 Task: Check the average views per listing of corner lot in the last 1 year.
Action: Mouse moved to (817, 190)
Screenshot: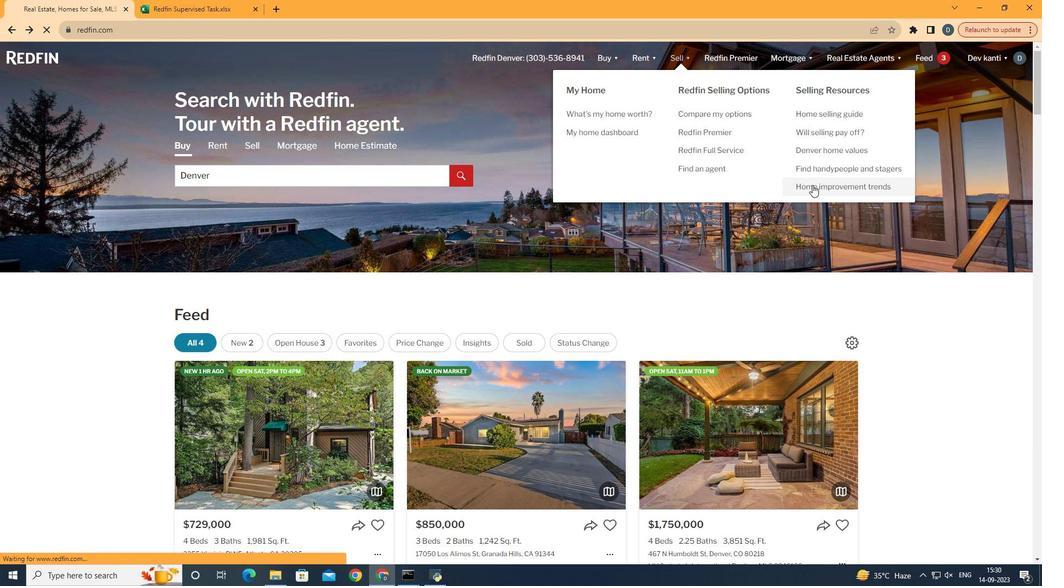 
Action: Mouse pressed left at (817, 190)
Screenshot: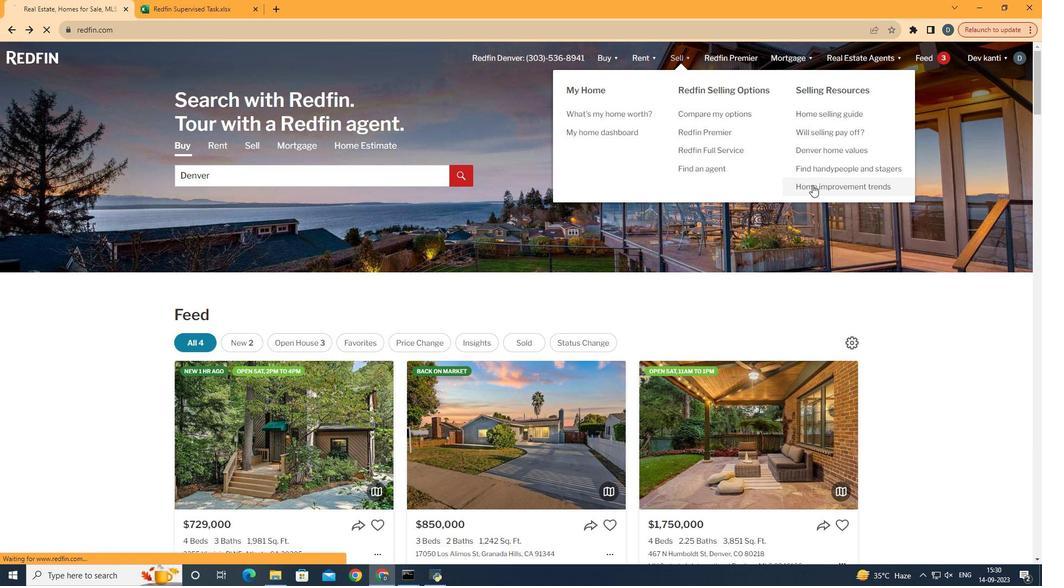 
Action: Mouse moved to (269, 207)
Screenshot: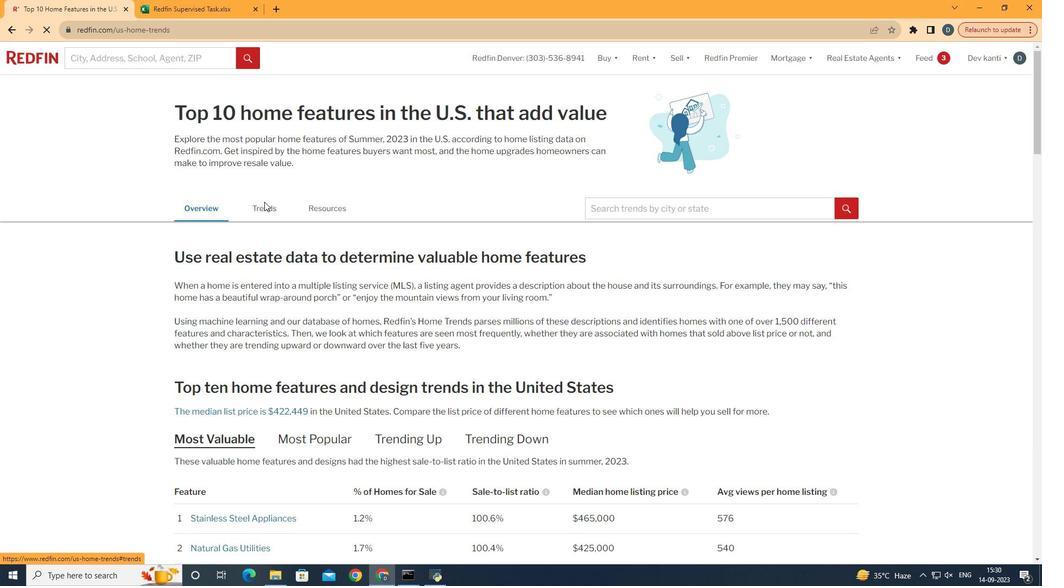 
Action: Mouse pressed left at (269, 207)
Screenshot: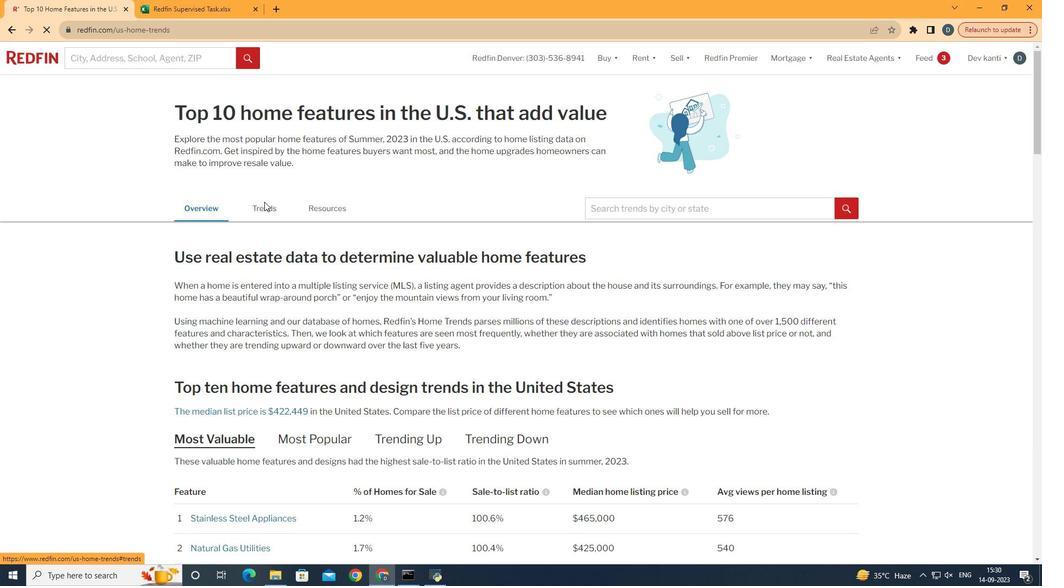 
Action: Mouse moved to (484, 218)
Screenshot: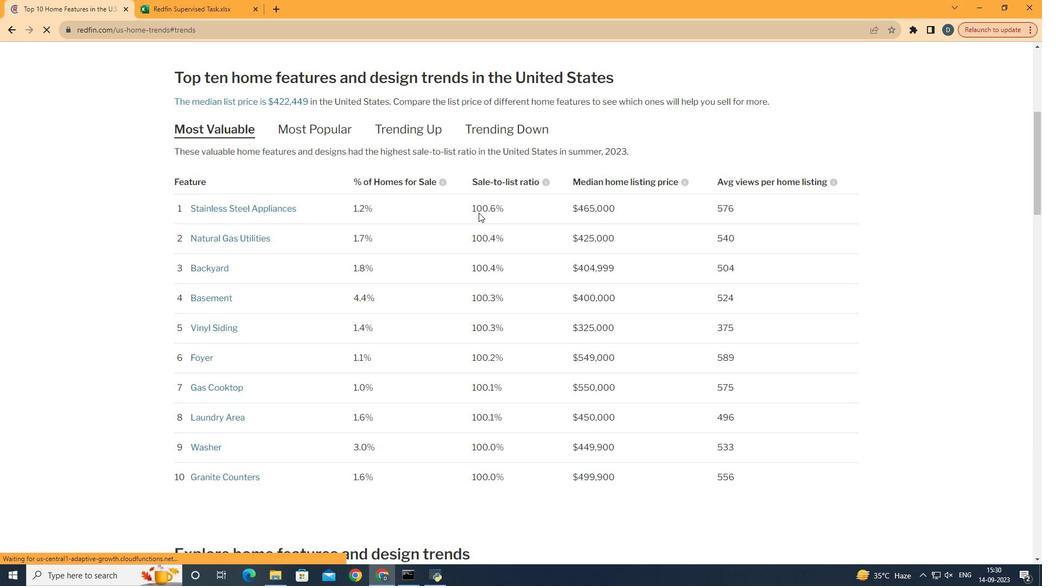 
Action: Mouse scrolled (484, 217) with delta (0, 0)
Screenshot: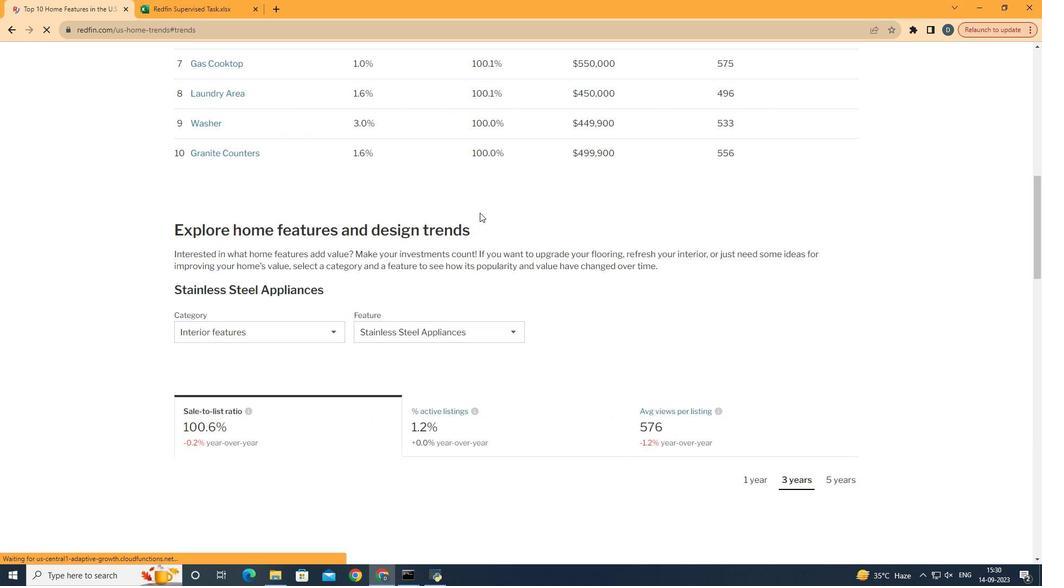 
Action: Mouse scrolled (484, 217) with delta (0, 0)
Screenshot: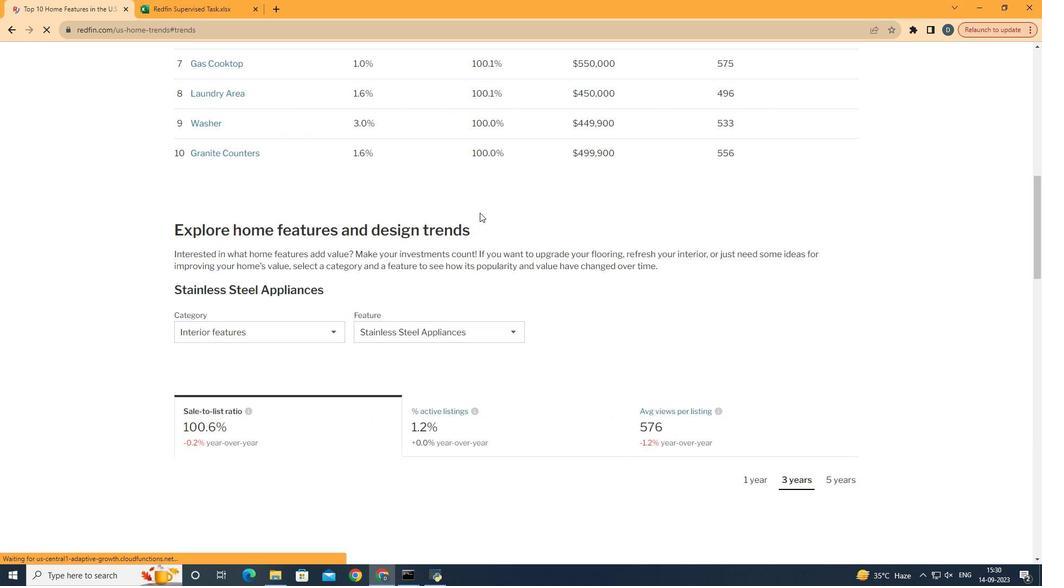 
Action: Mouse scrolled (484, 217) with delta (0, 0)
Screenshot: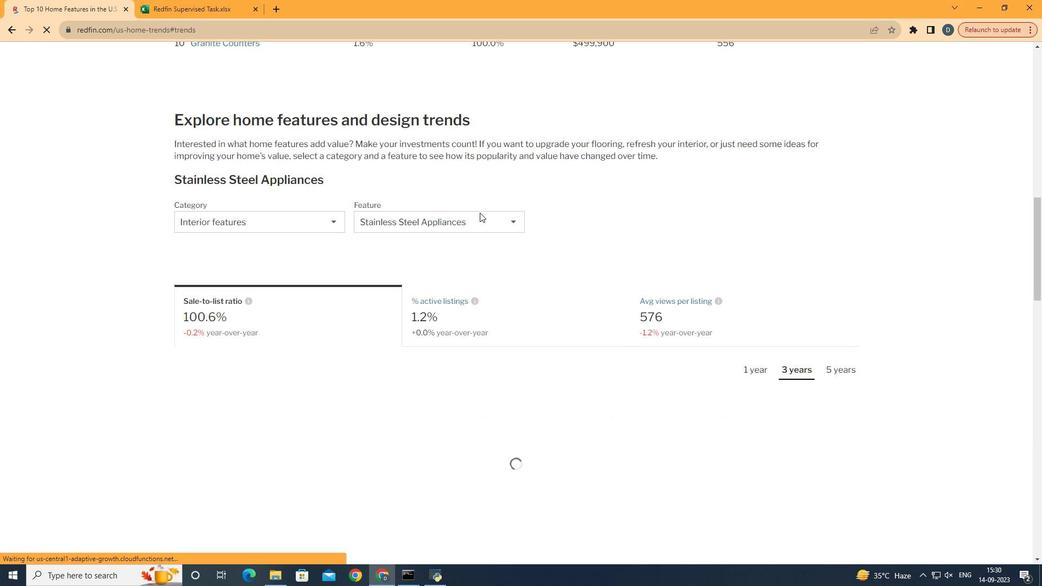 
Action: Mouse scrolled (484, 217) with delta (0, 0)
Screenshot: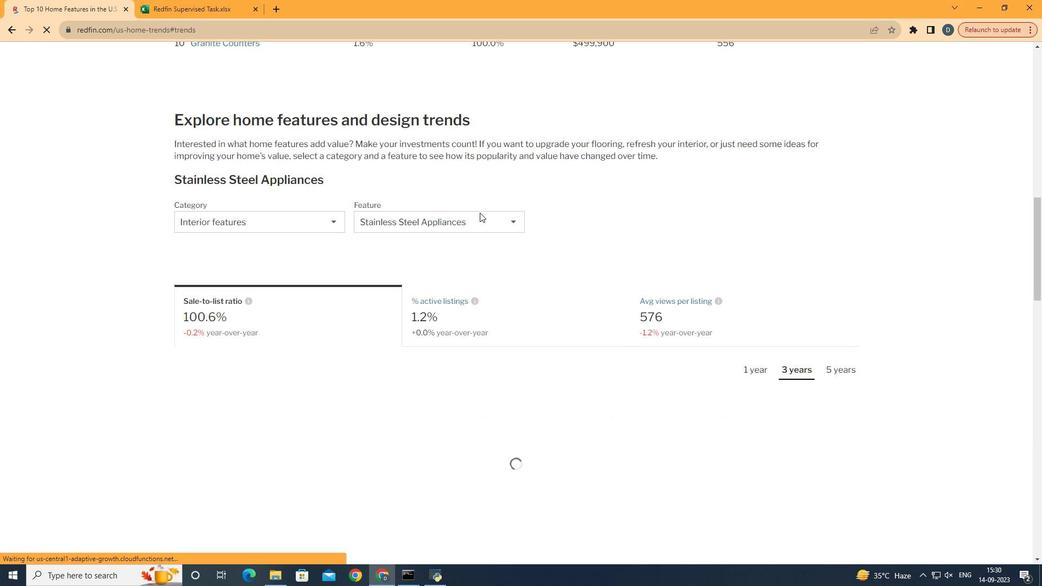 
Action: Mouse scrolled (484, 217) with delta (0, 0)
Screenshot: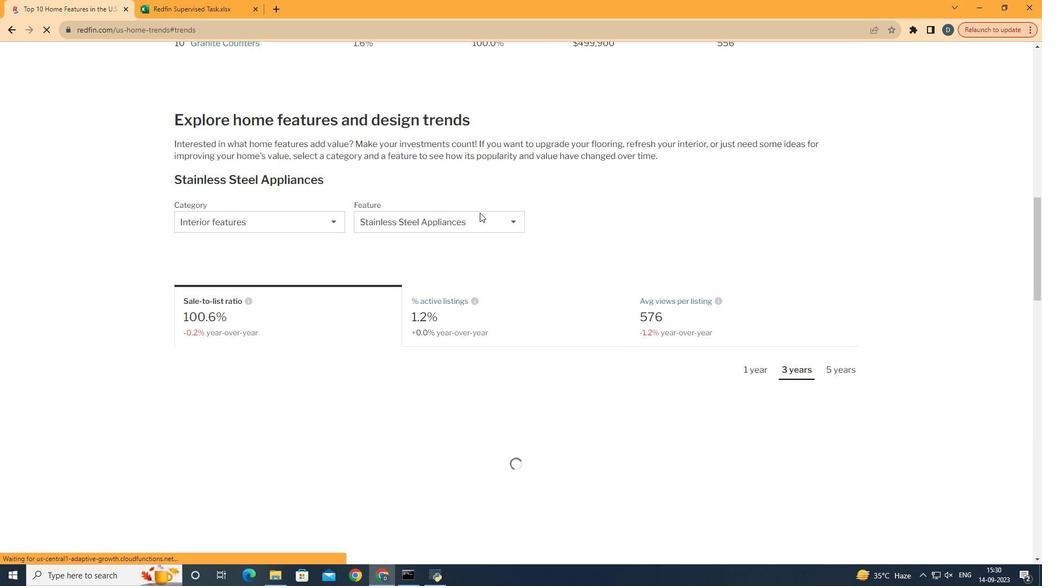 
Action: Mouse scrolled (484, 217) with delta (0, 0)
Screenshot: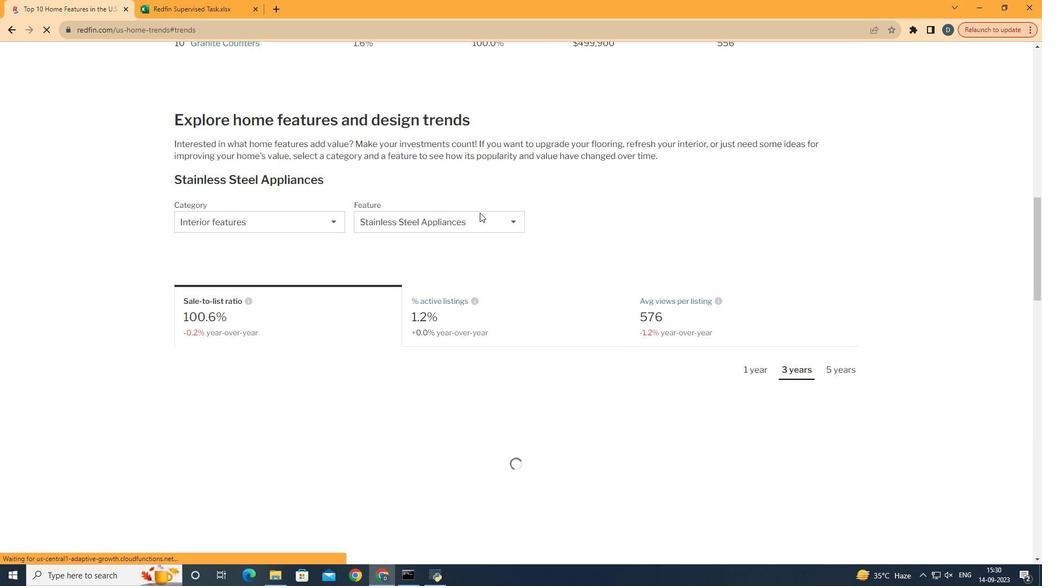 
Action: Mouse scrolled (484, 217) with delta (0, 0)
Screenshot: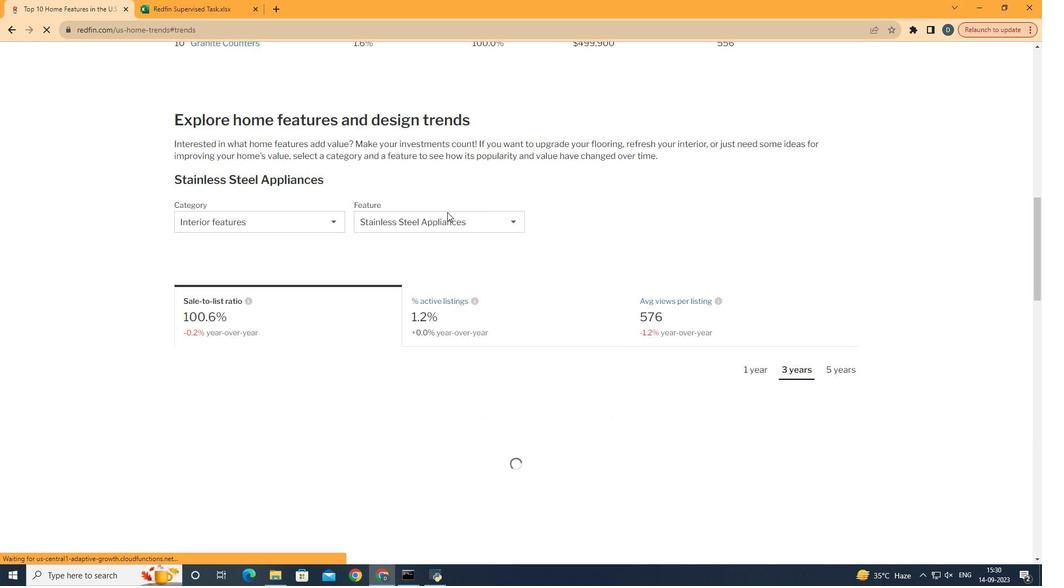 
Action: Mouse scrolled (484, 217) with delta (0, 0)
Screenshot: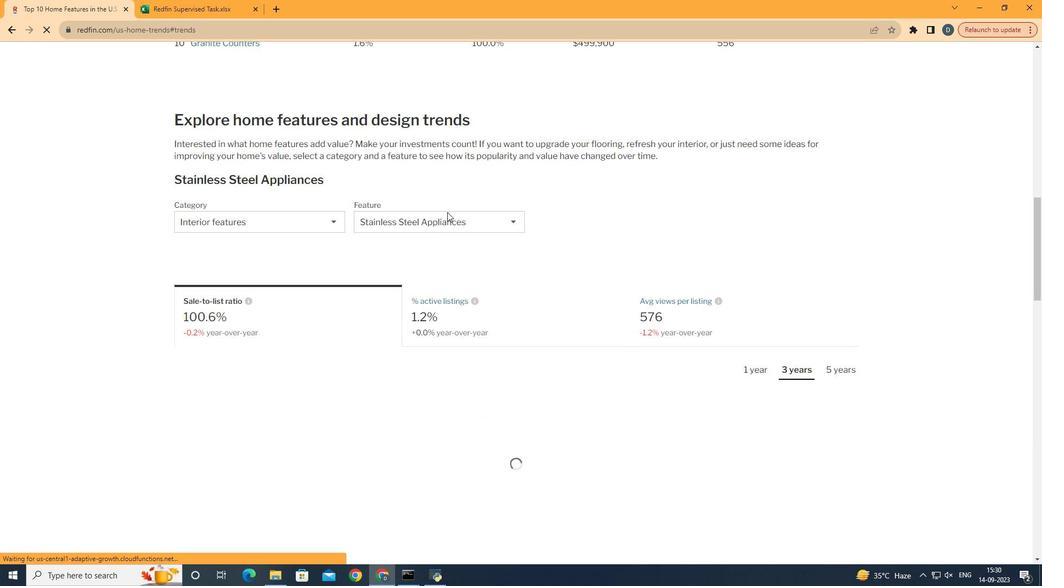 
Action: Mouse moved to (490, 234)
Screenshot: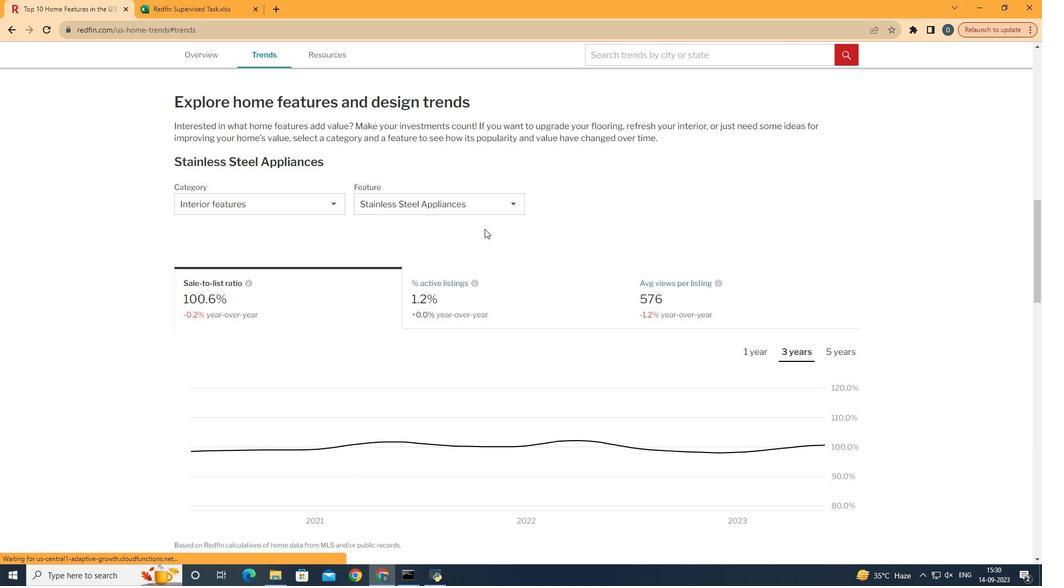 
Action: Mouse scrolled (490, 233) with delta (0, 0)
Screenshot: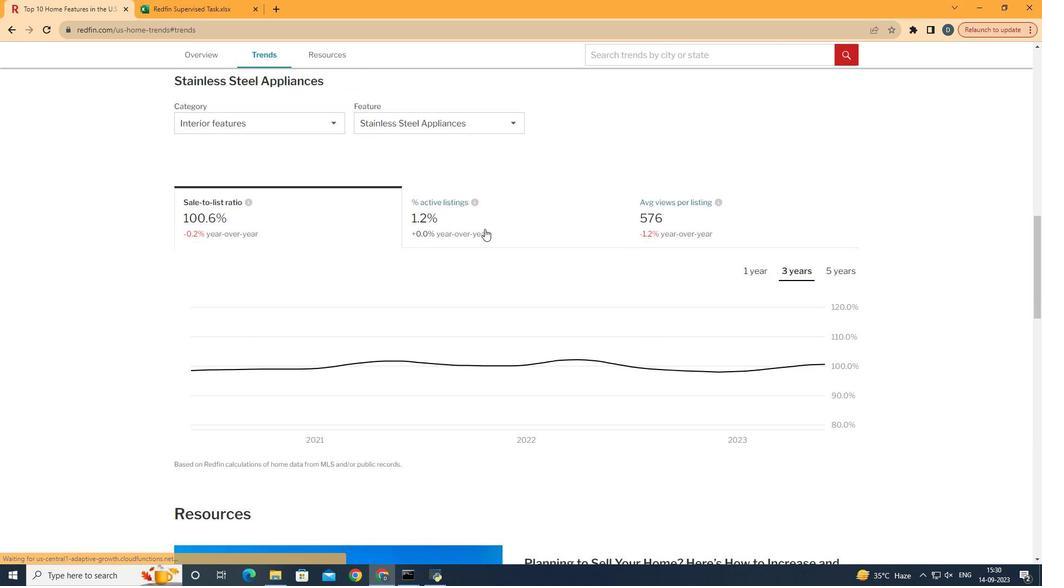 
Action: Mouse scrolled (490, 233) with delta (0, 0)
Screenshot: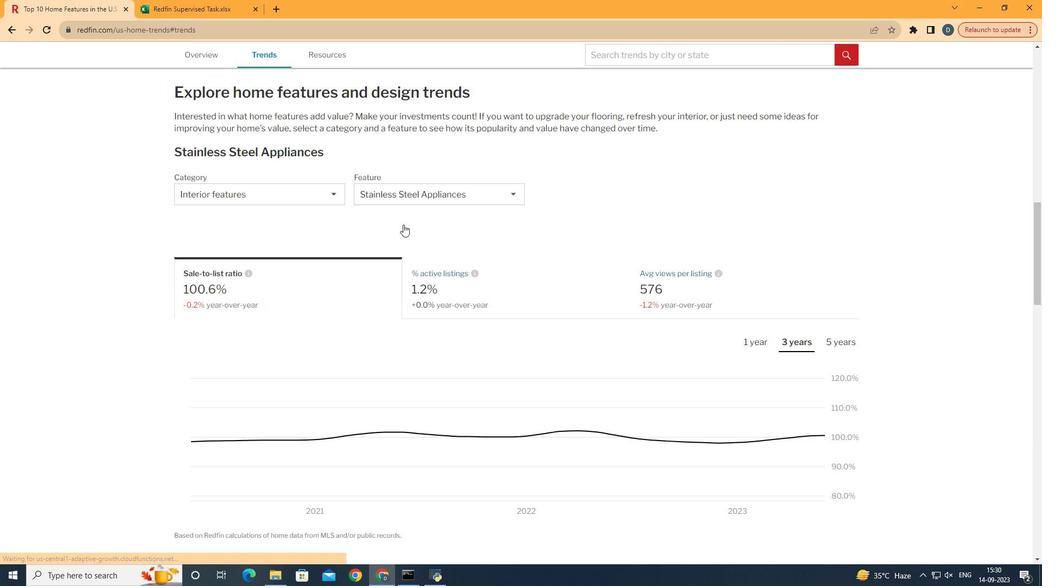 
Action: Mouse moved to (332, 214)
Screenshot: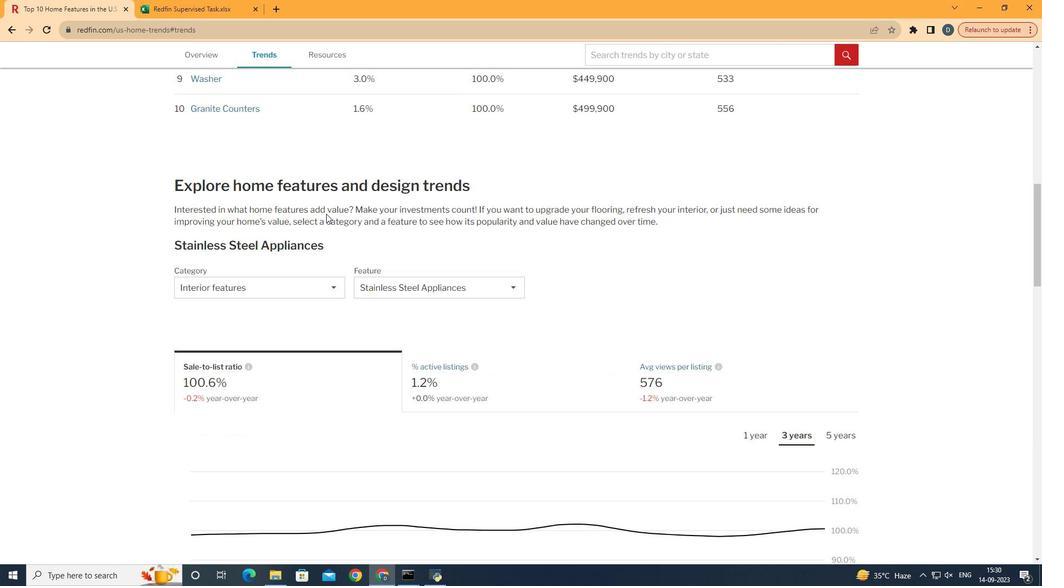 
Action: Mouse scrolled (332, 214) with delta (0, 0)
Screenshot: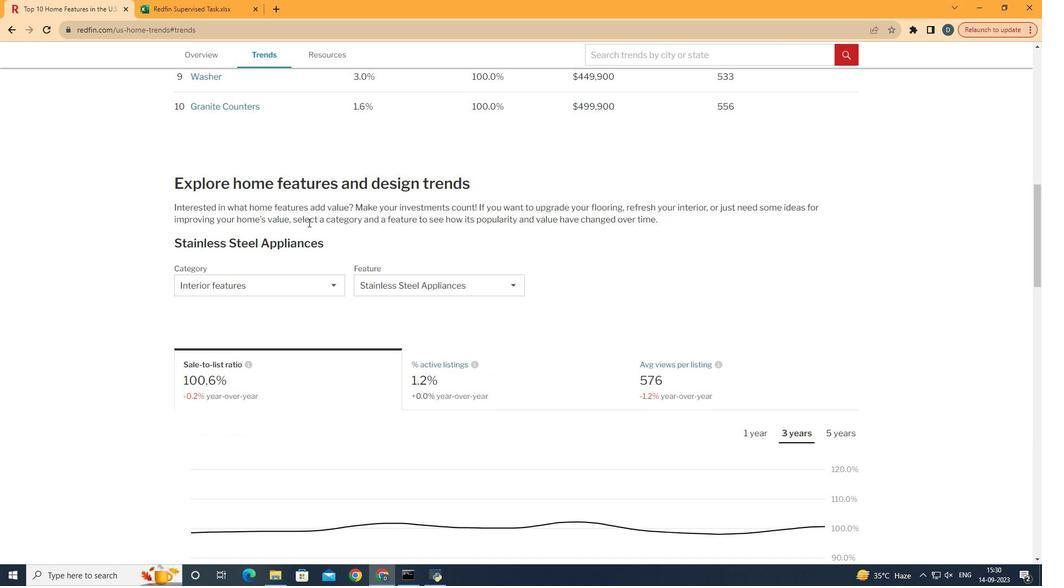 
Action: Mouse scrolled (332, 214) with delta (0, 0)
Screenshot: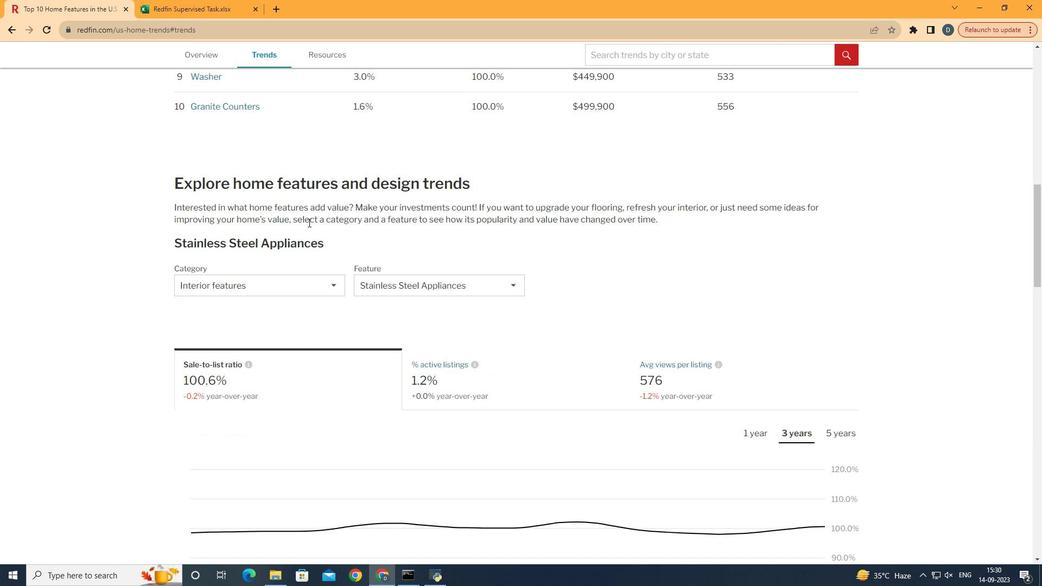 
Action: Mouse scrolled (332, 214) with delta (0, 0)
Screenshot: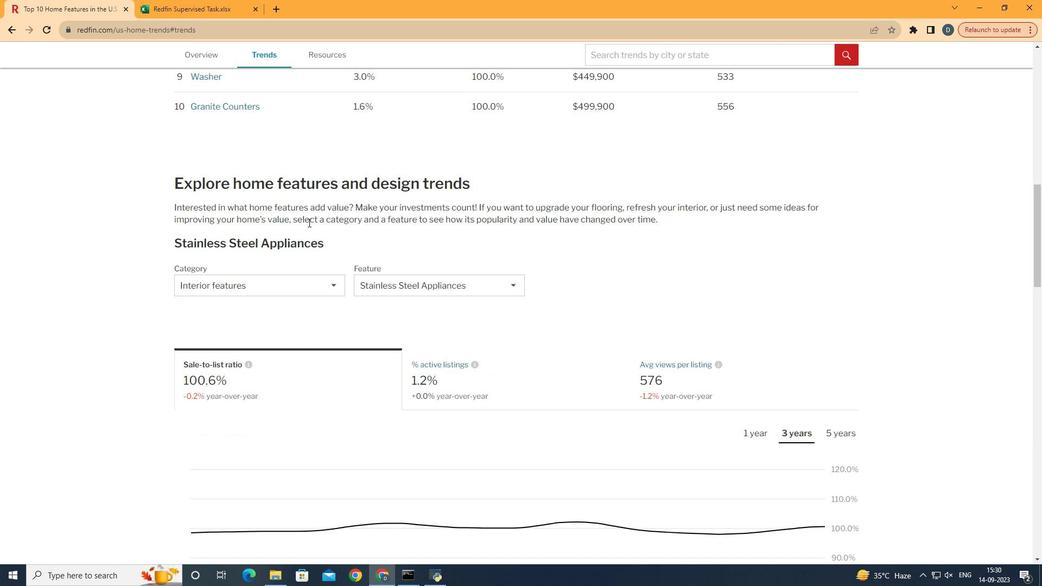 
Action: Mouse moved to (333, 214)
Screenshot: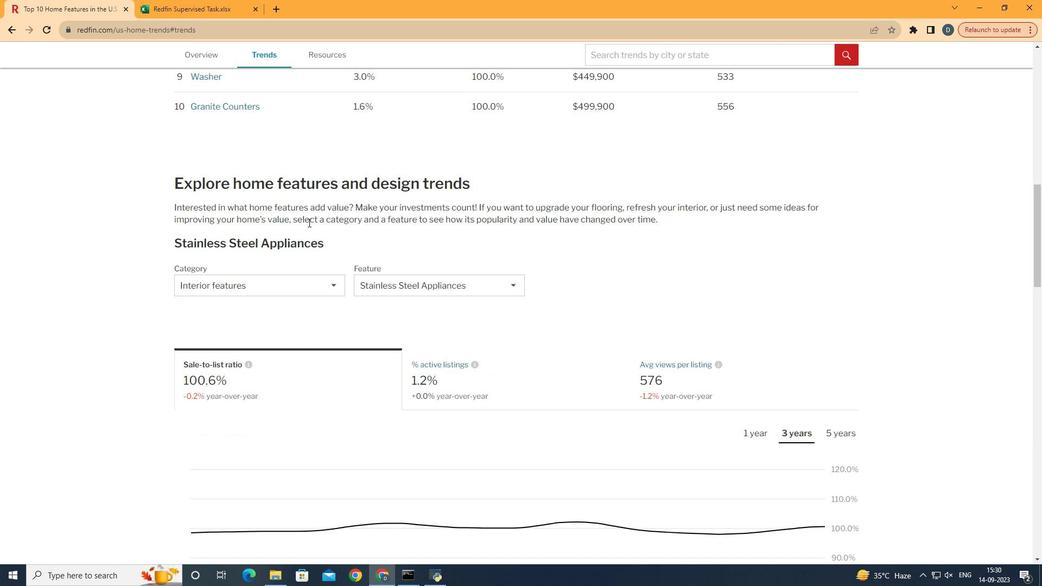 
Action: Mouse scrolled (333, 214) with delta (0, 0)
Screenshot: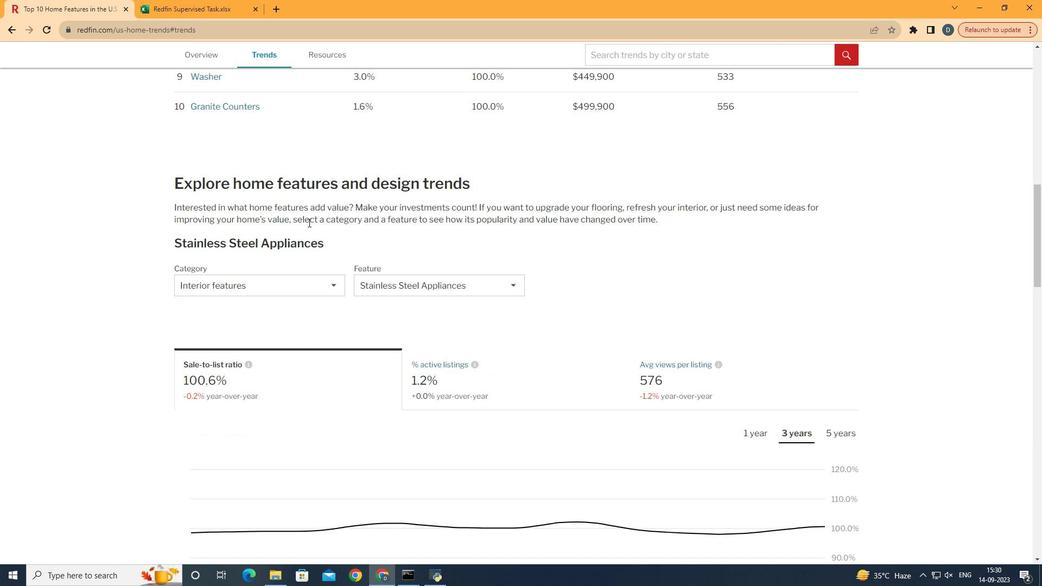 
Action: Mouse scrolled (333, 214) with delta (0, 0)
Screenshot: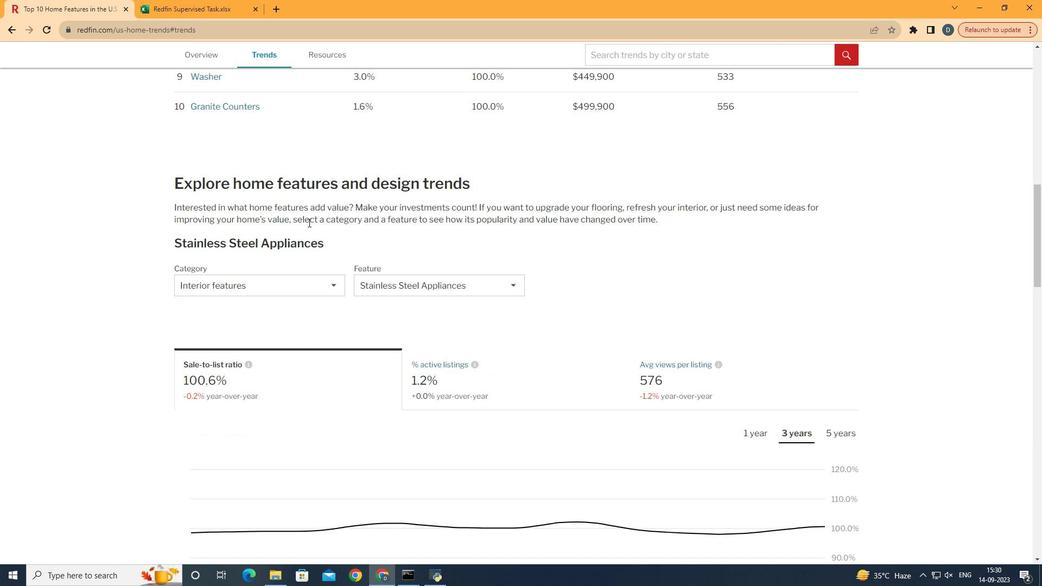 
Action: Mouse moved to (334, 214)
Screenshot: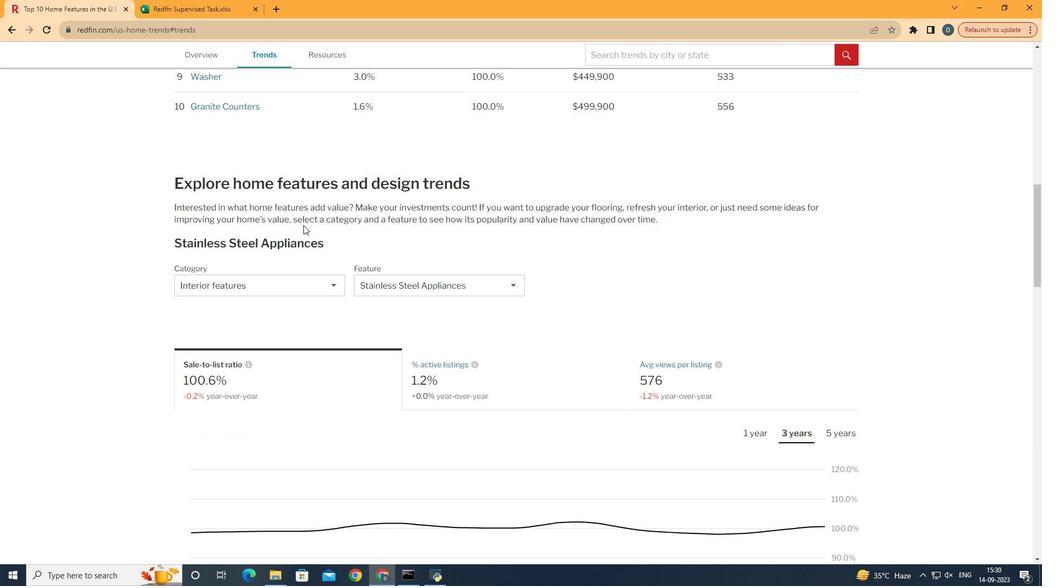 
Action: Mouse scrolled (334, 214) with delta (0, 0)
Screenshot: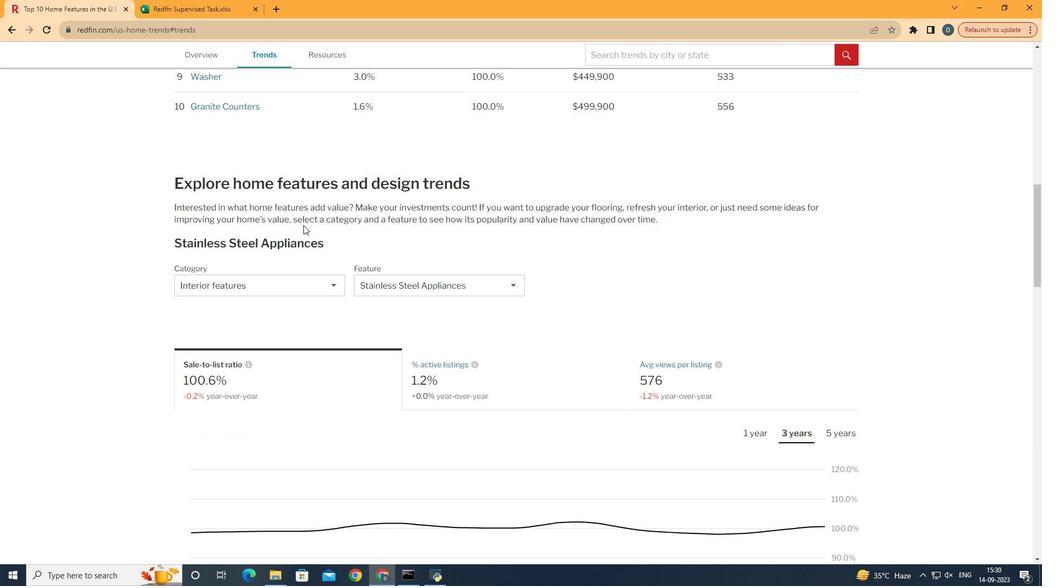 
Action: Mouse moved to (285, 299)
Screenshot: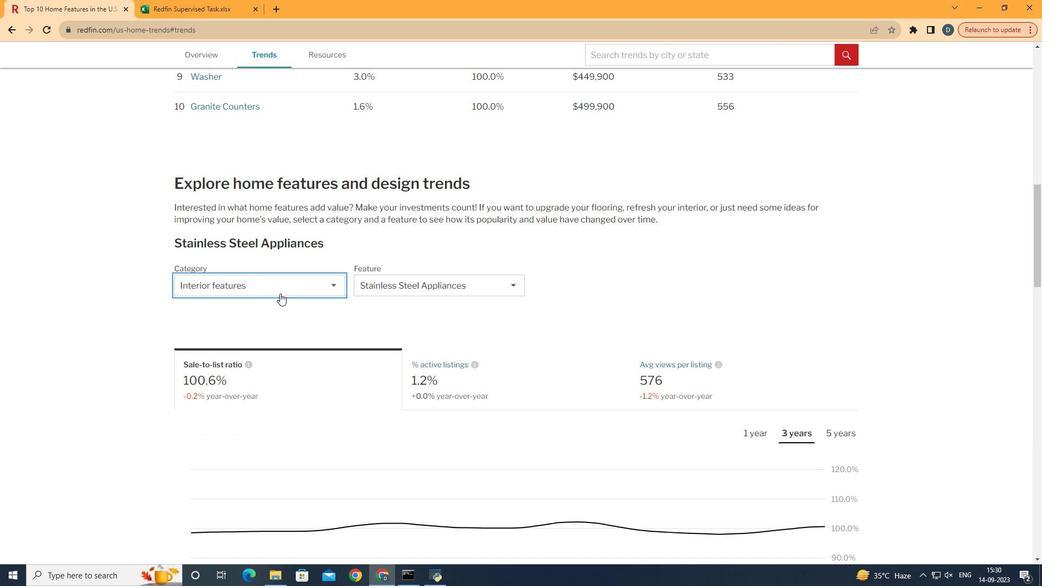 
Action: Mouse pressed left at (285, 299)
Screenshot: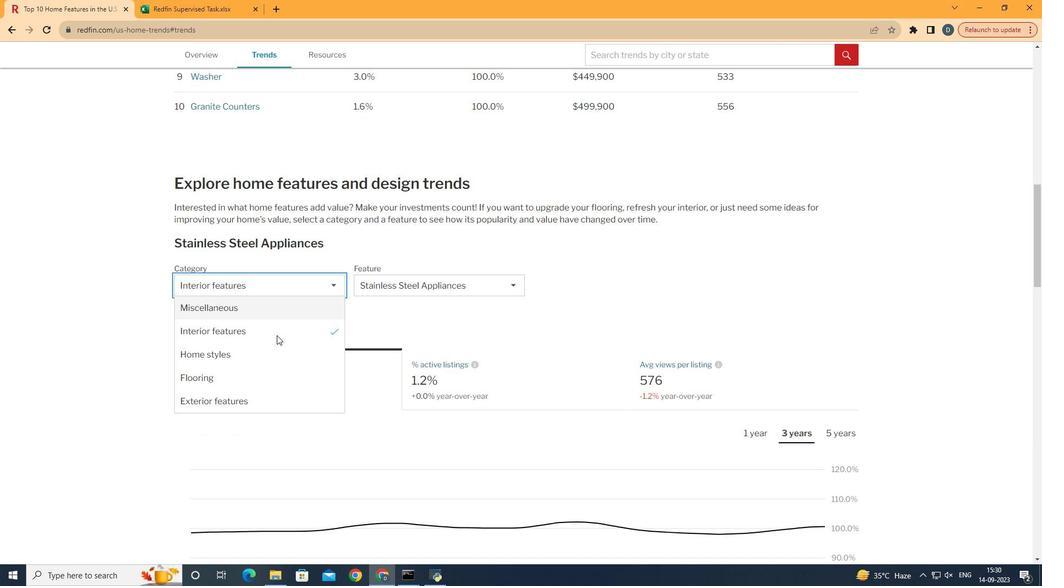 
Action: Mouse moved to (255, 399)
Screenshot: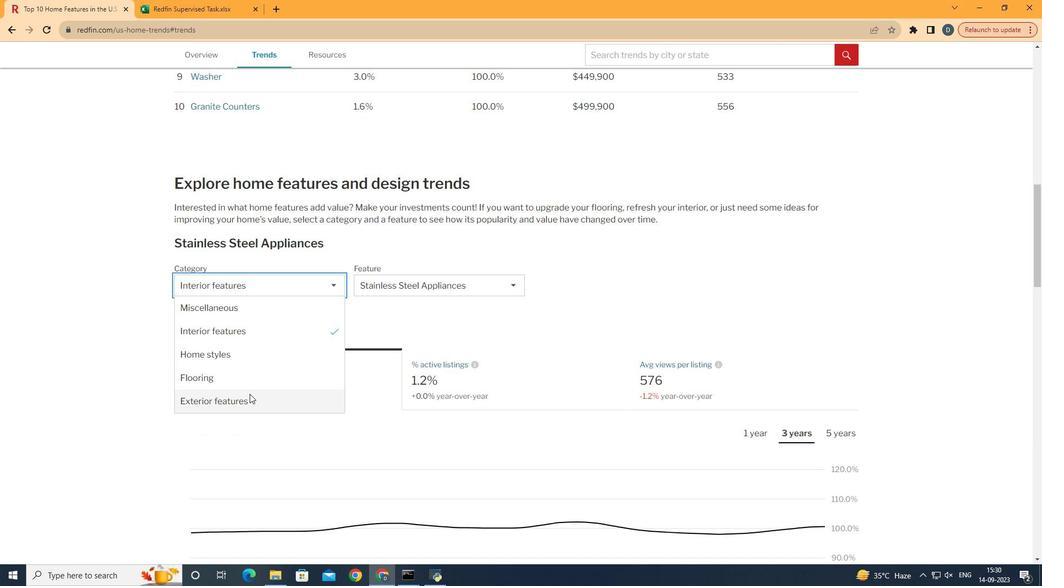 
Action: Mouse pressed left at (255, 399)
Screenshot: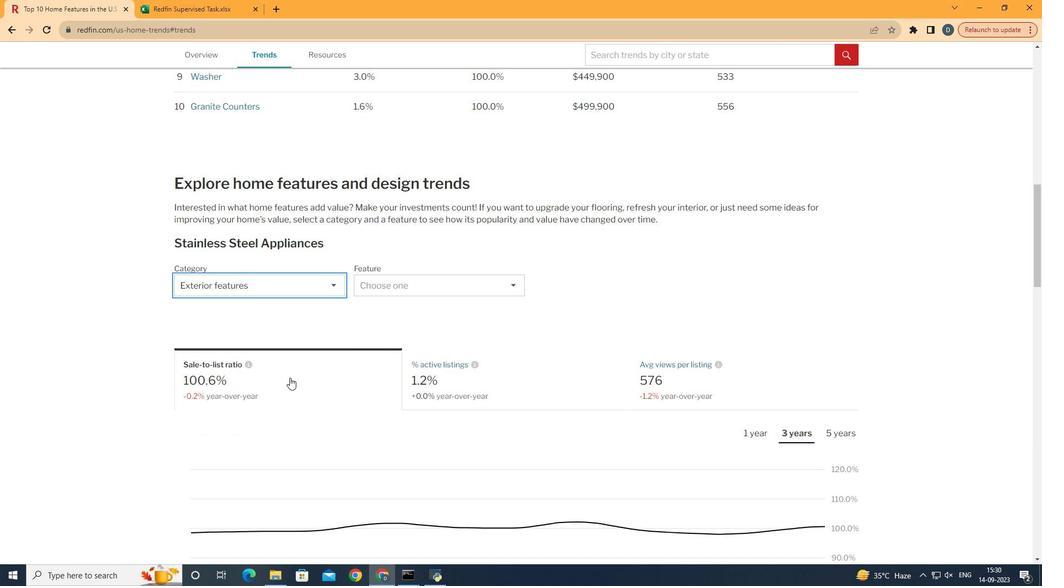 
Action: Mouse moved to (460, 282)
Screenshot: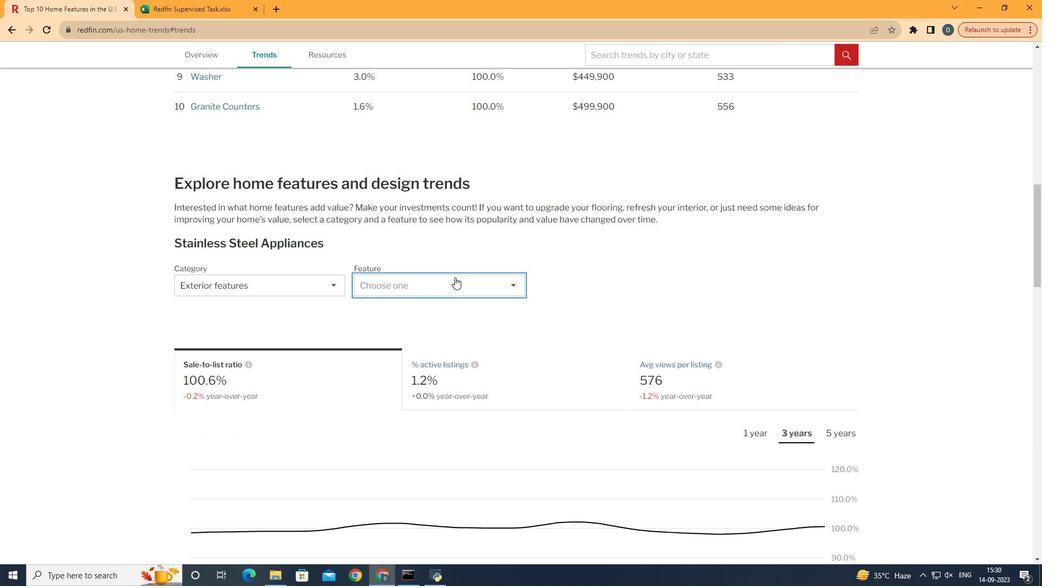 
Action: Mouse pressed left at (460, 282)
Screenshot: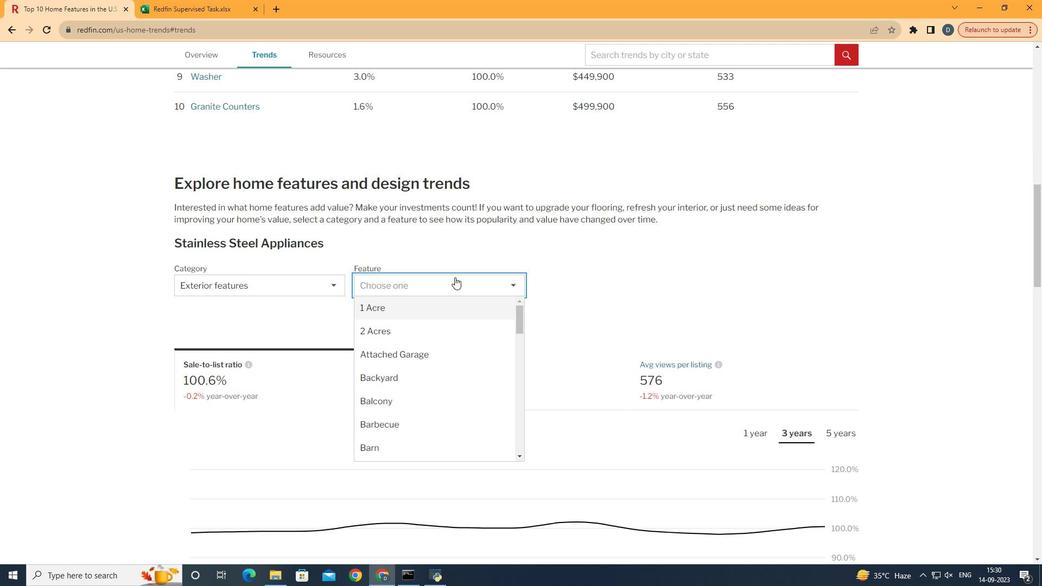 
Action: Mouse moved to (467, 413)
Screenshot: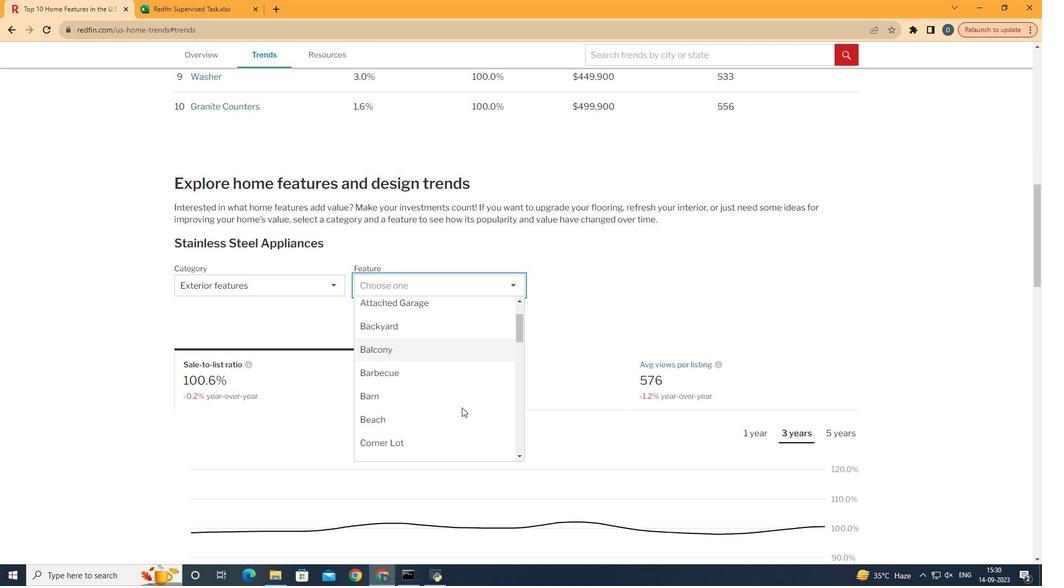 
Action: Mouse scrolled (467, 412) with delta (0, 0)
Screenshot: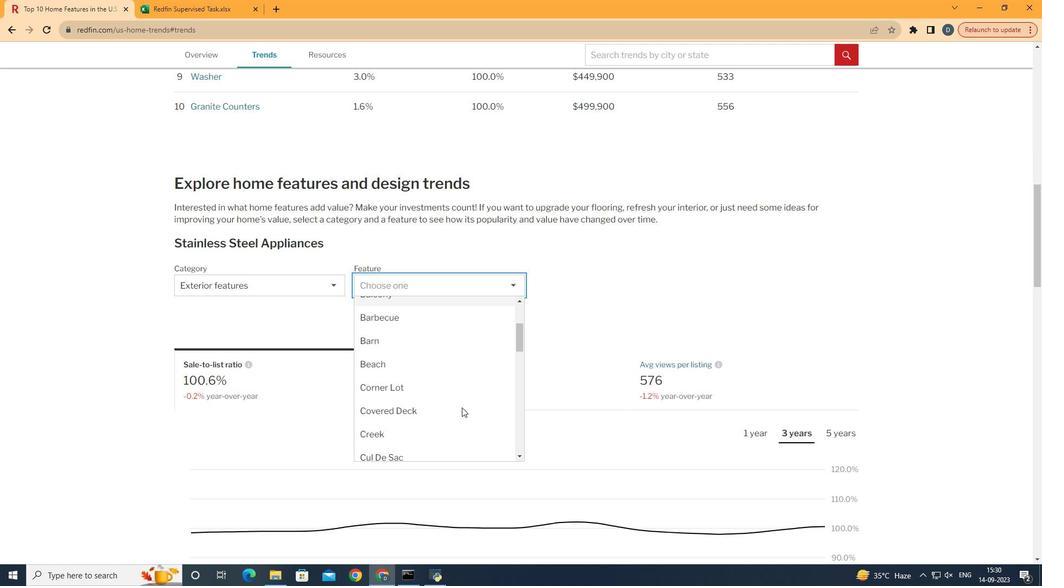 
Action: Mouse scrolled (467, 412) with delta (0, 0)
Screenshot: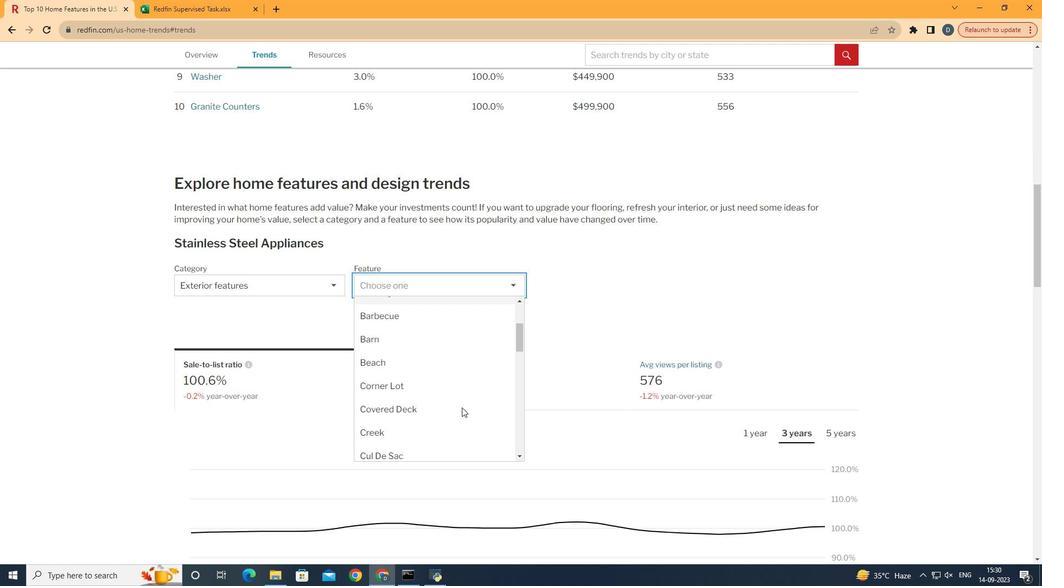 
Action: Mouse moved to (489, 386)
Screenshot: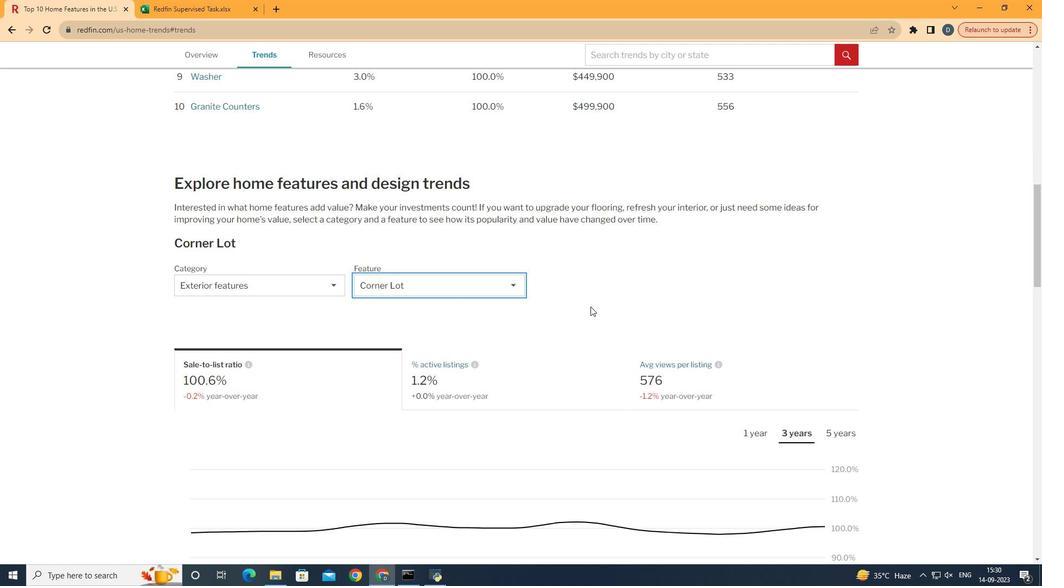 
Action: Mouse pressed left at (489, 386)
Screenshot: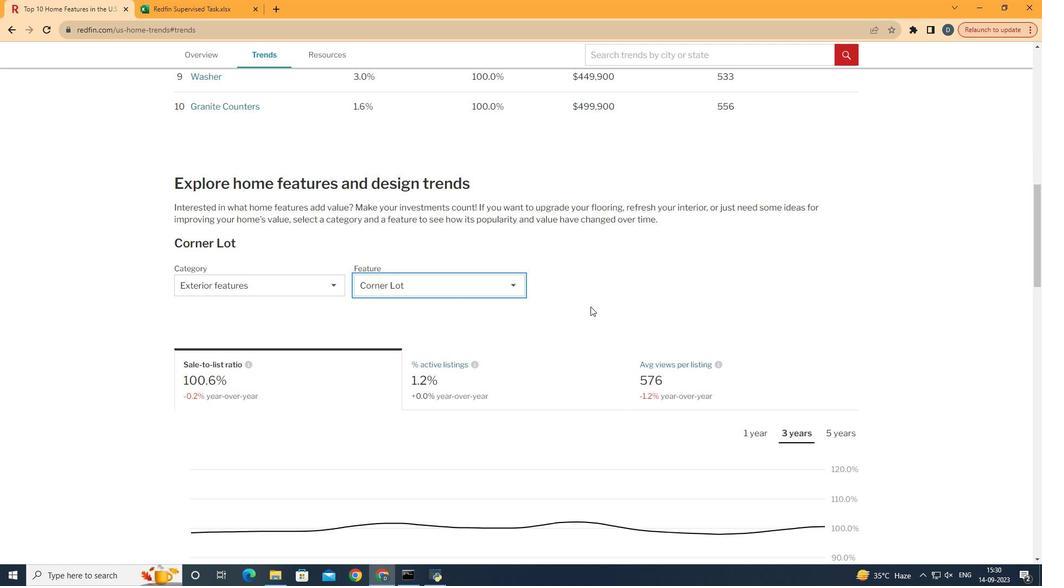 
Action: Mouse moved to (601, 307)
Screenshot: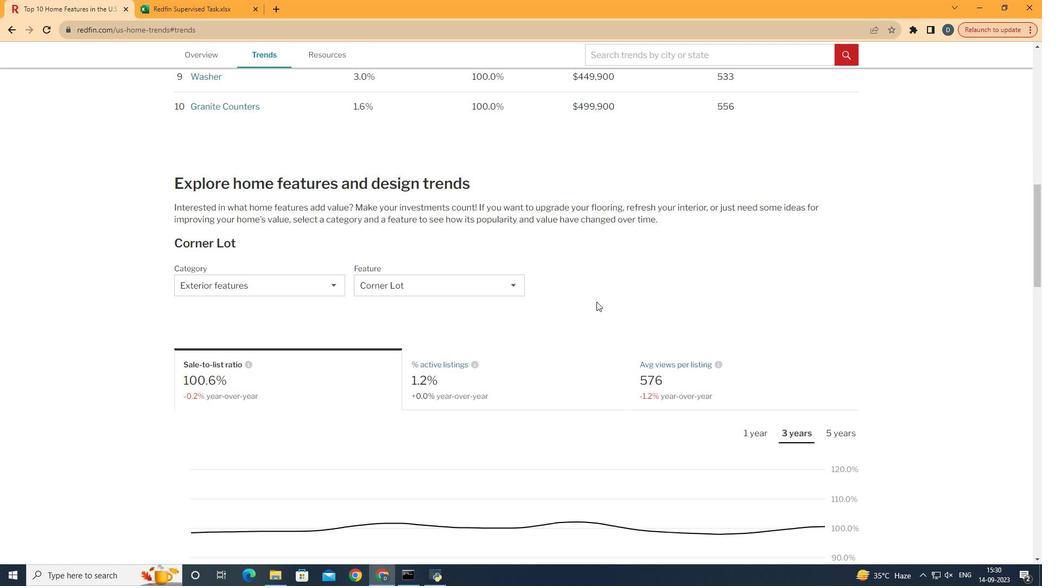 
Action: Mouse pressed left at (601, 307)
Screenshot: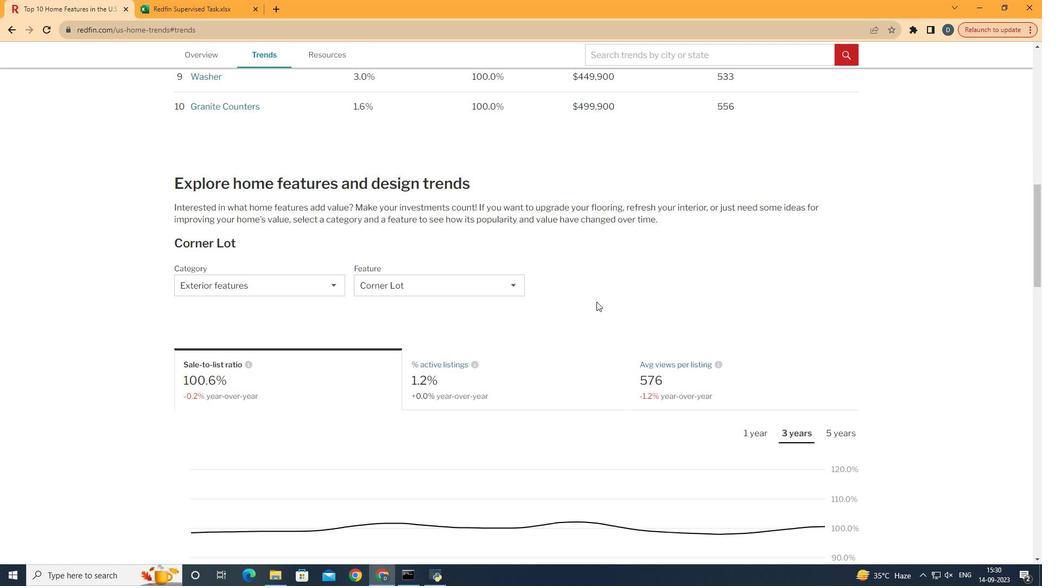 
Action: Mouse moved to (604, 306)
Screenshot: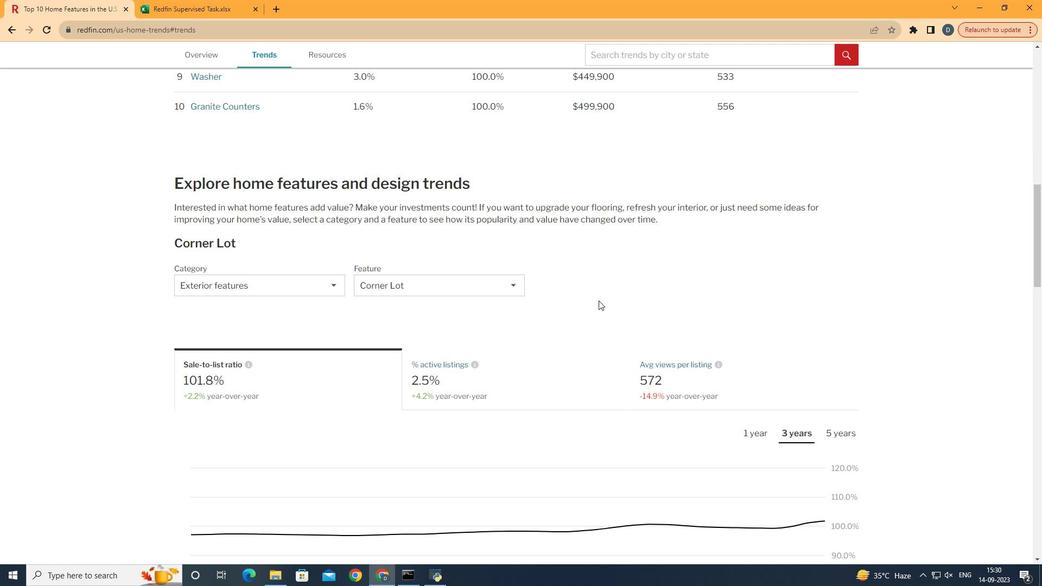 
Action: Mouse scrolled (604, 305) with delta (0, 0)
Screenshot: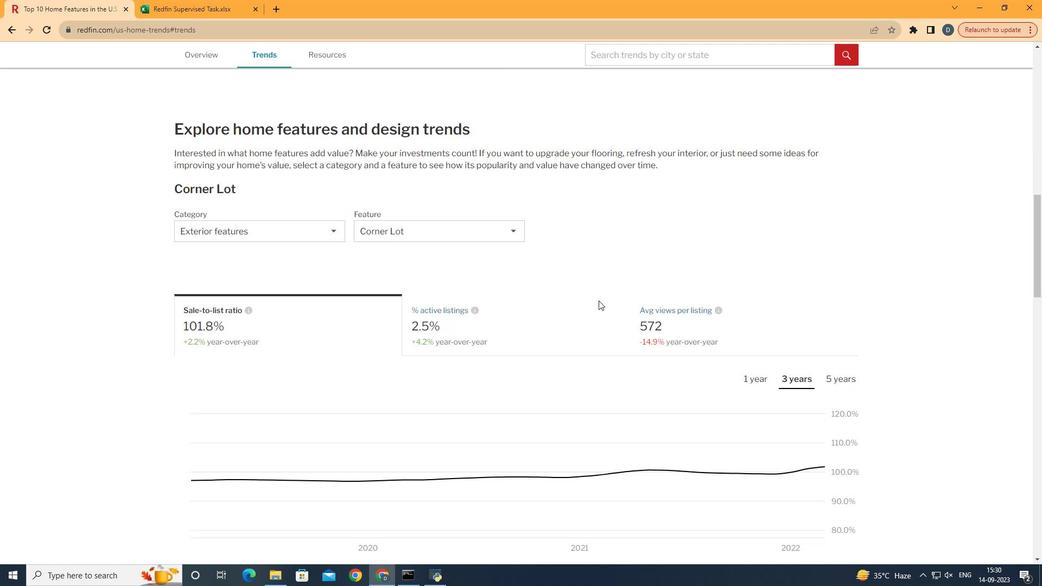 
Action: Mouse moved to (756, 322)
Screenshot: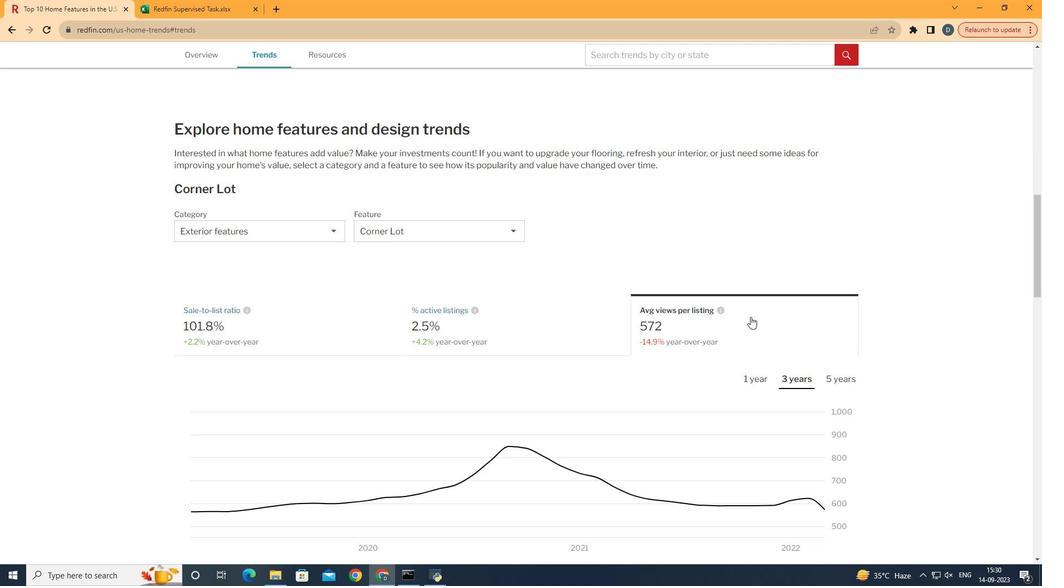
Action: Mouse pressed left at (756, 322)
Screenshot: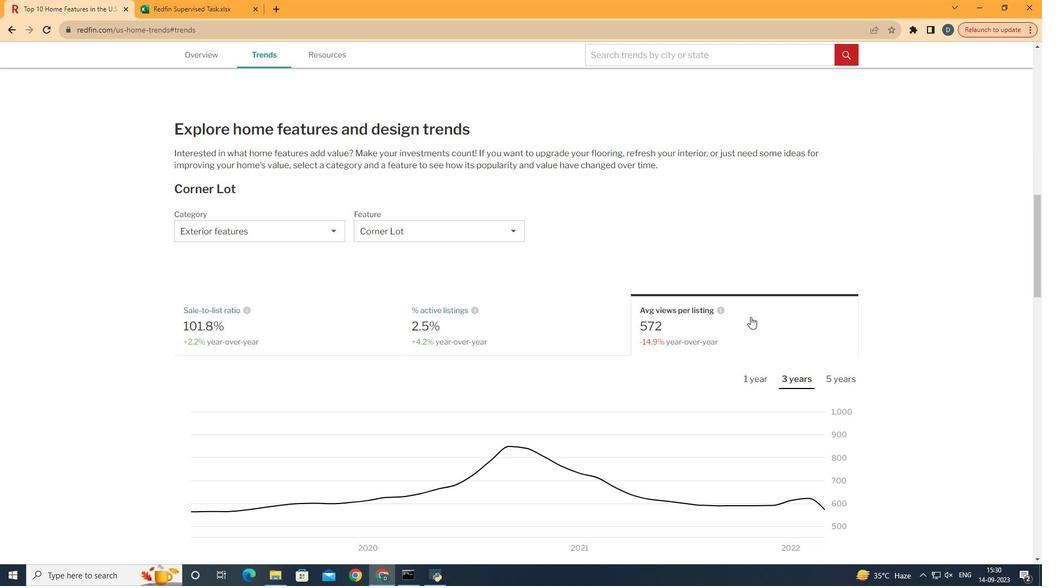
Action: Mouse moved to (835, 267)
Screenshot: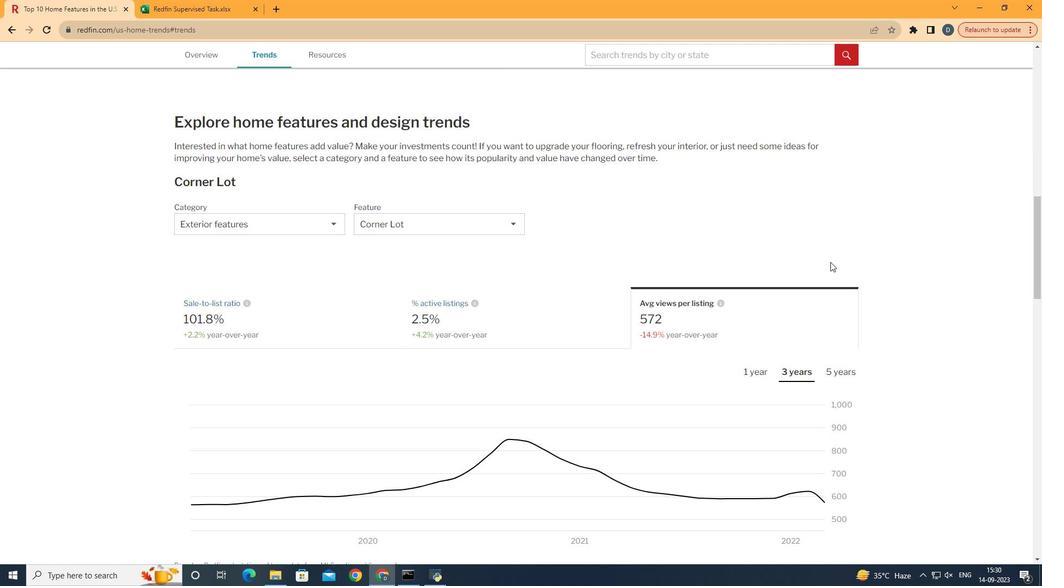 
Action: Mouse scrolled (835, 267) with delta (0, 0)
Screenshot: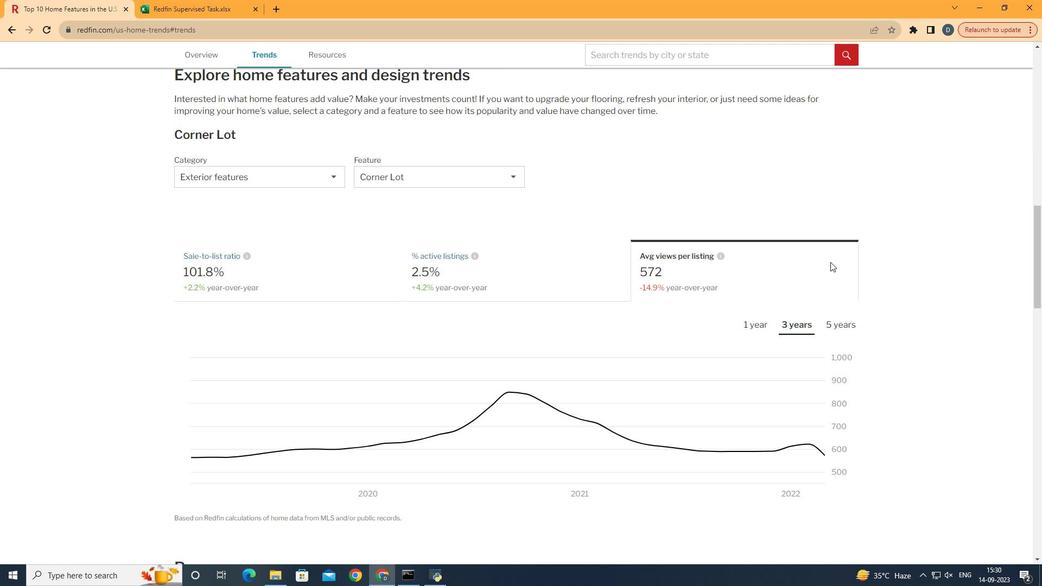 
Action: Mouse moved to (756, 330)
Screenshot: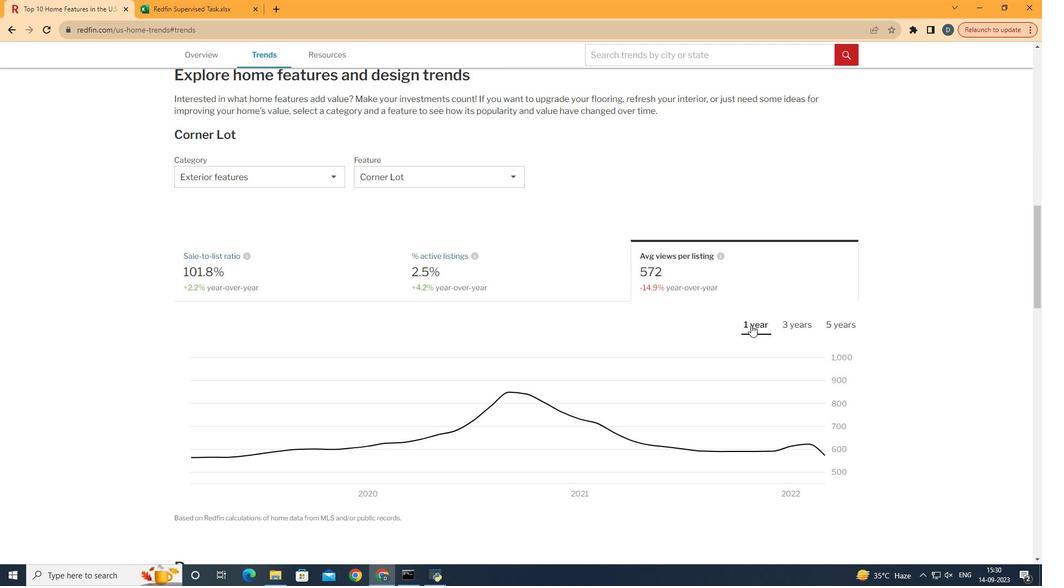 
Action: Mouse pressed left at (756, 330)
Screenshot: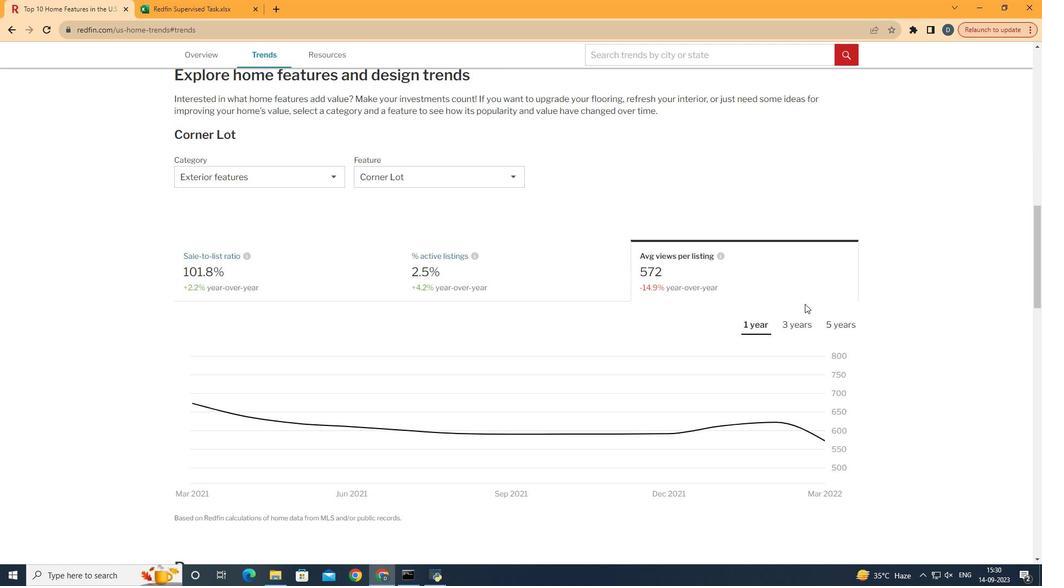 
Action: Mouse moved to (879, 274)
Screenshot: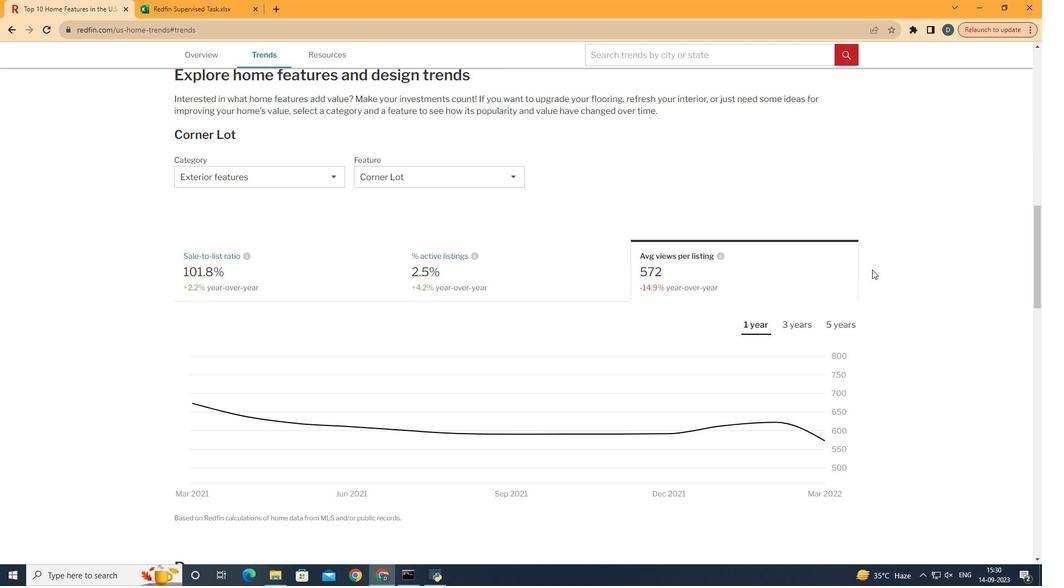 
